 Task: Create a task  Upgrade and migrate company servers to a cloud-based solution , assign it to team member softage.2@softage.net in the project AgileCollab and update the status of the task to  On Track  , set the priority of the task to High
Action: Mouse moved to (78, 61)
Screenshot: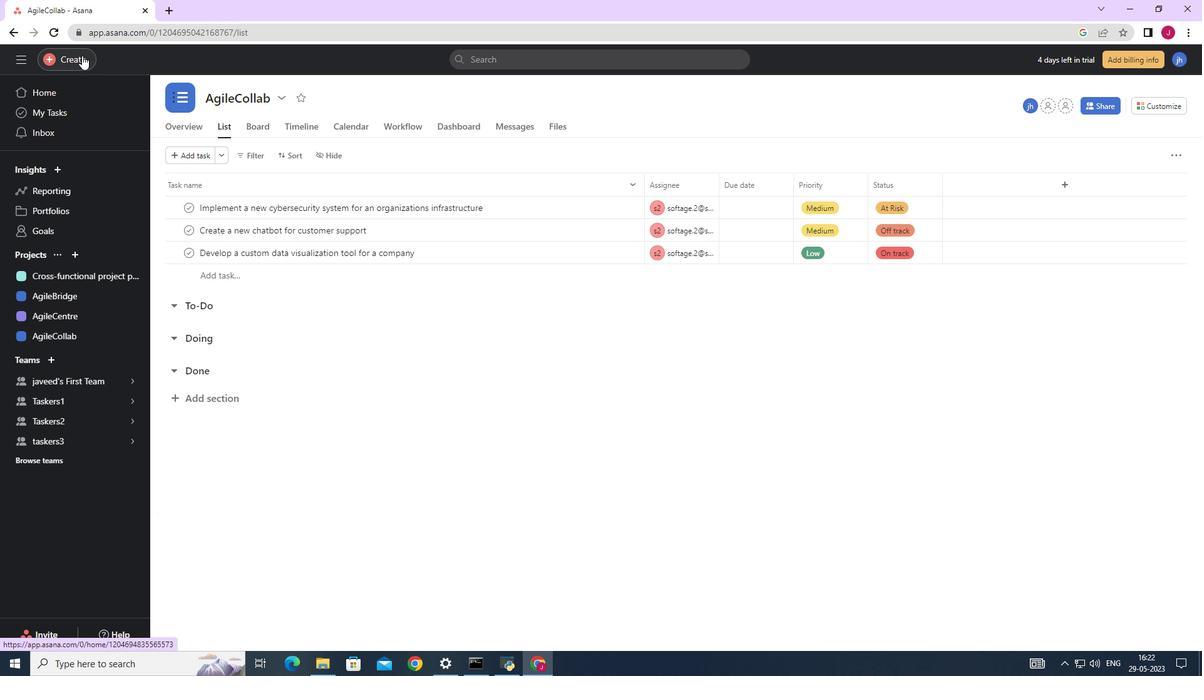 
Action: Mouse pressed left at (78, 61)
Screenshot: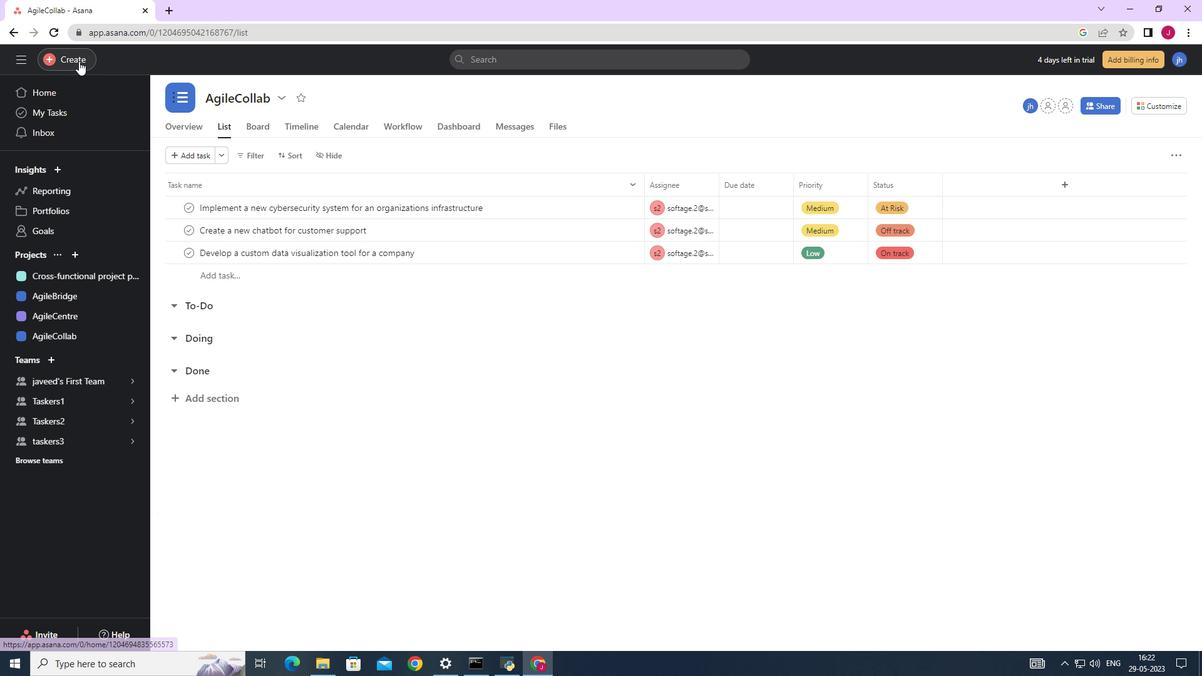 
Action: Mouse moved to (154, 66)
Screenshot: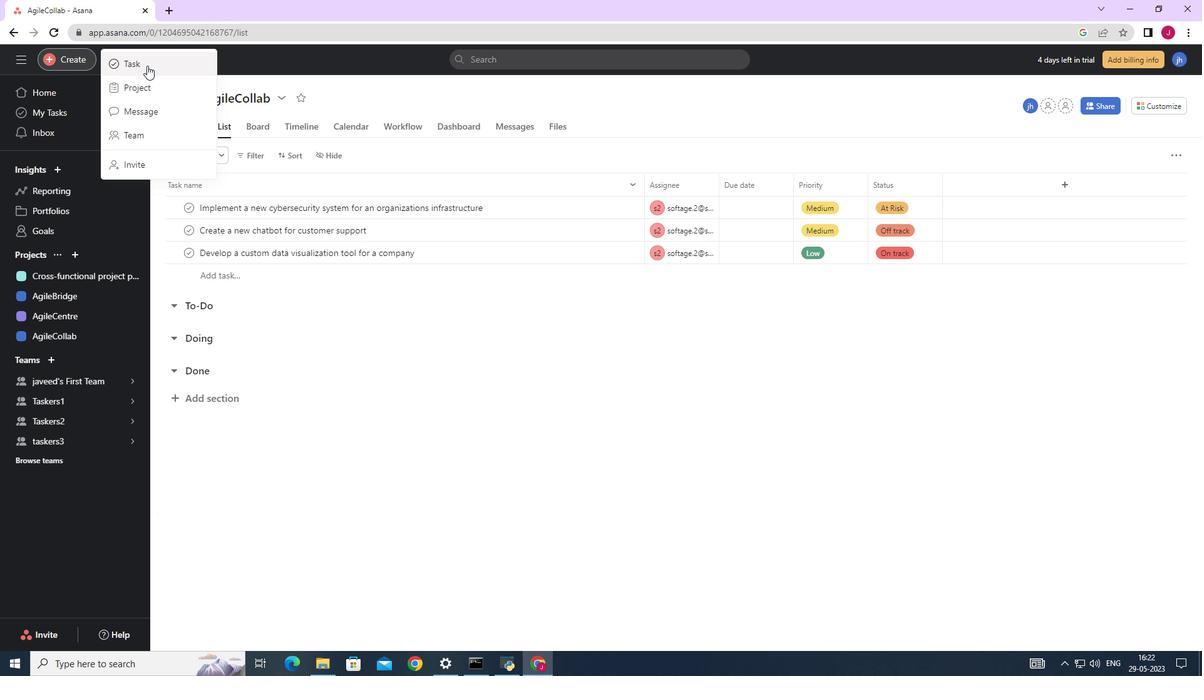 
Action: Mouse pressed left at (154, 66)
Screenshot: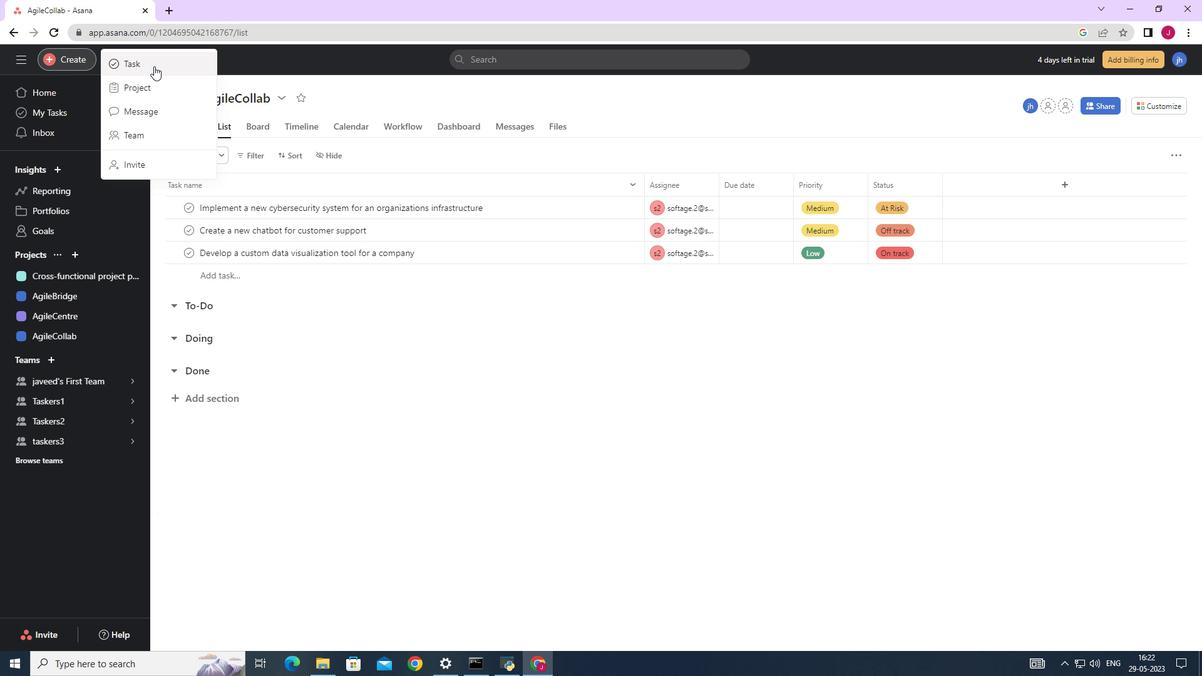 
Action: Mouse moved to (979, 416)
Screenshot: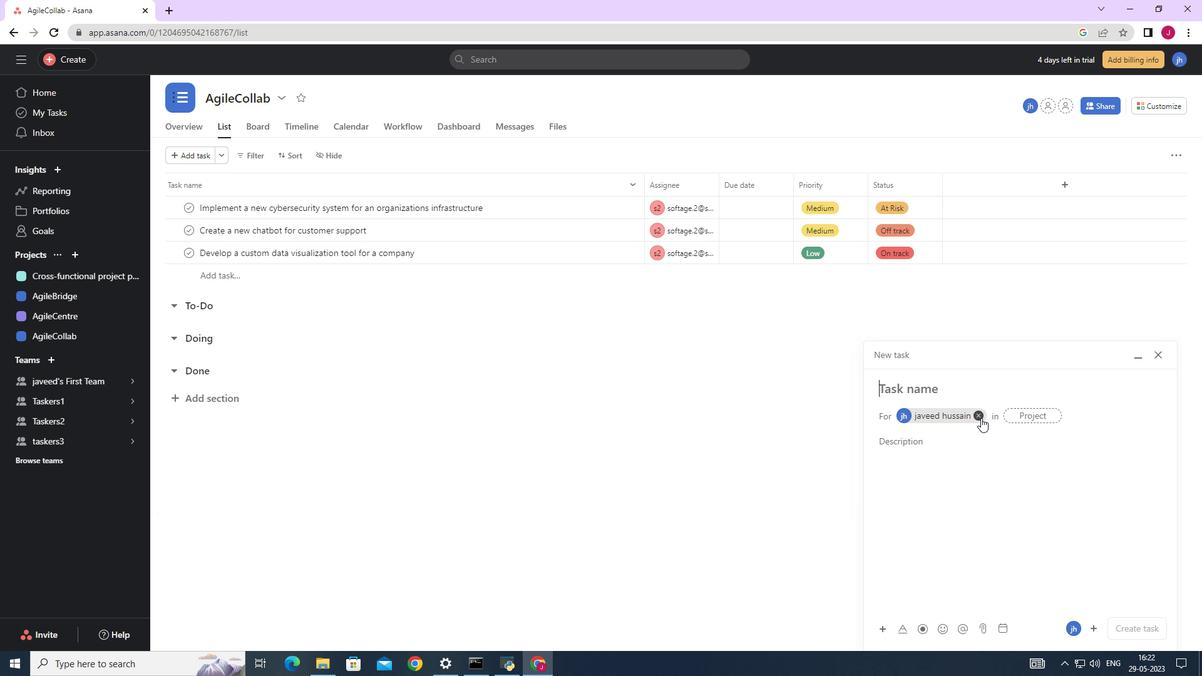 
Action: Mouse pressed left at (979, 416)
Screenshot: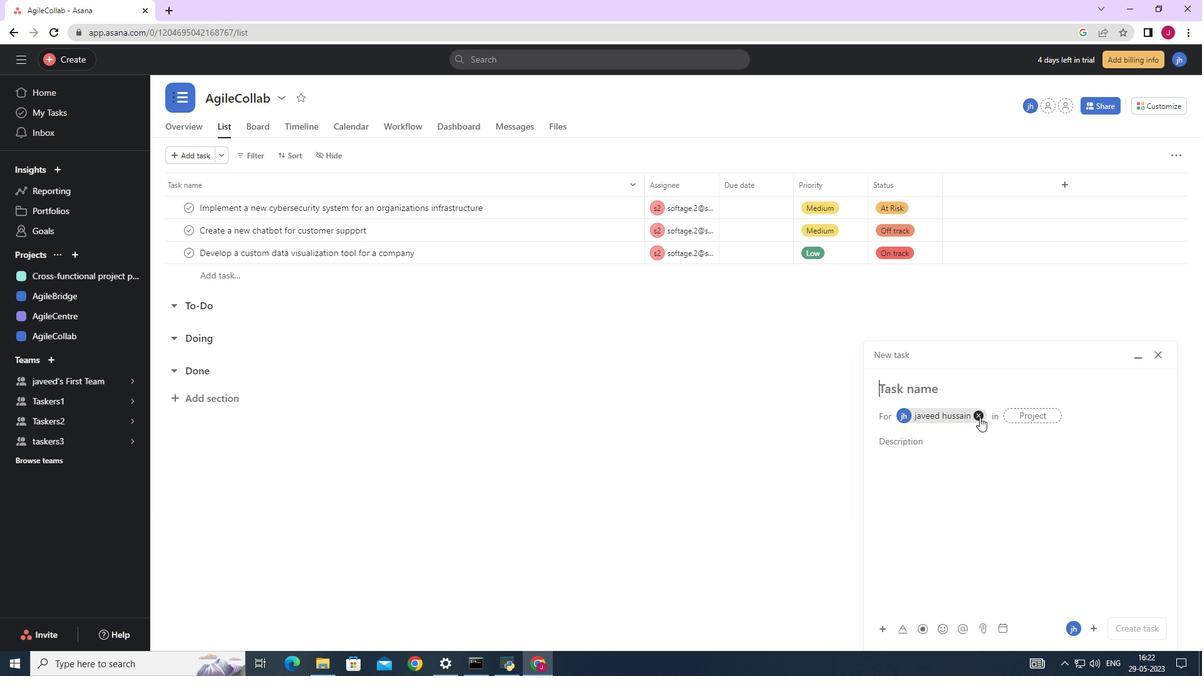 
Action: Mouse moved to (909, 385)
Screenshot: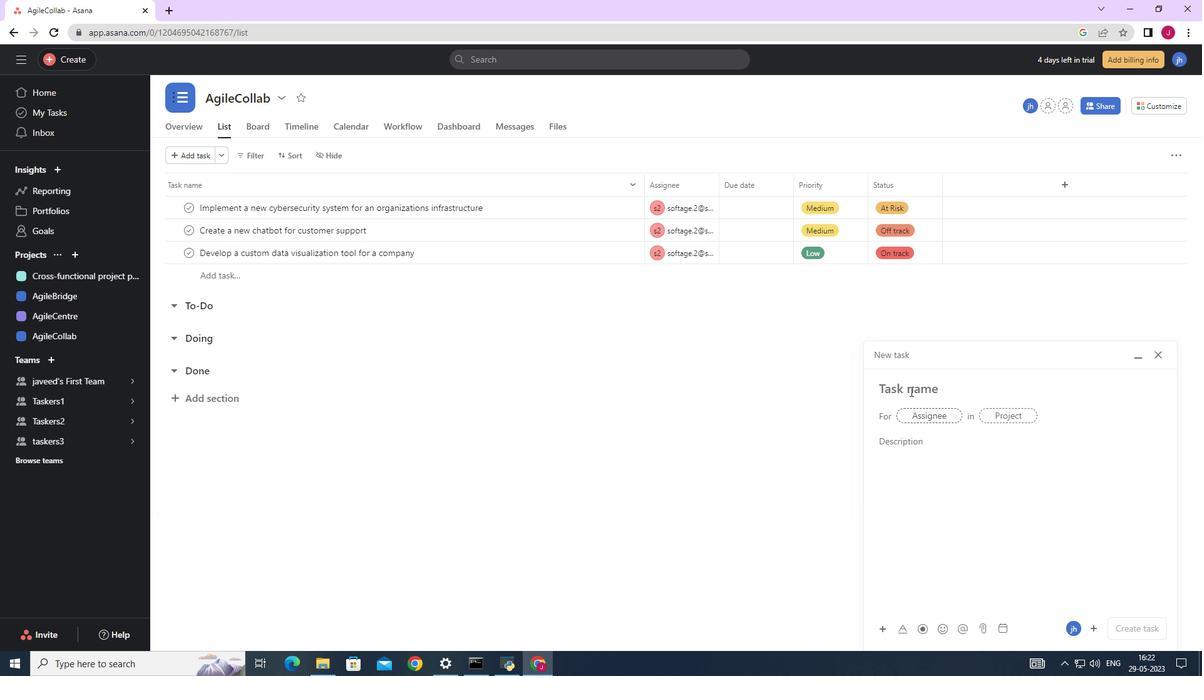 
Action: Mouse pressed left at (909, 385)
Screenshot: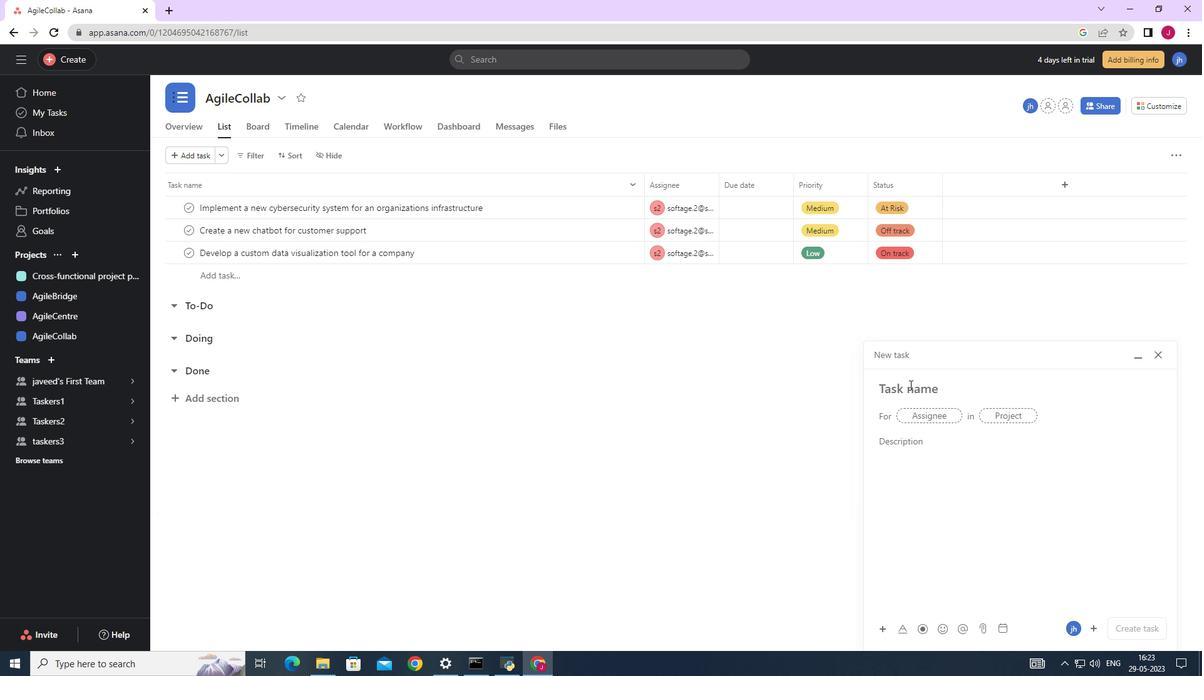 
Action: Key pressed <Key.caps_lock>U<Key.caps_lock>pgrade<Key.space>and<Key.space>migrate<Key.space>company<Key.space>servers<Key.space>to<Key.space>a<Key.space>cloud-v<Key.backspace>based<Key.space>solution
Screenshot: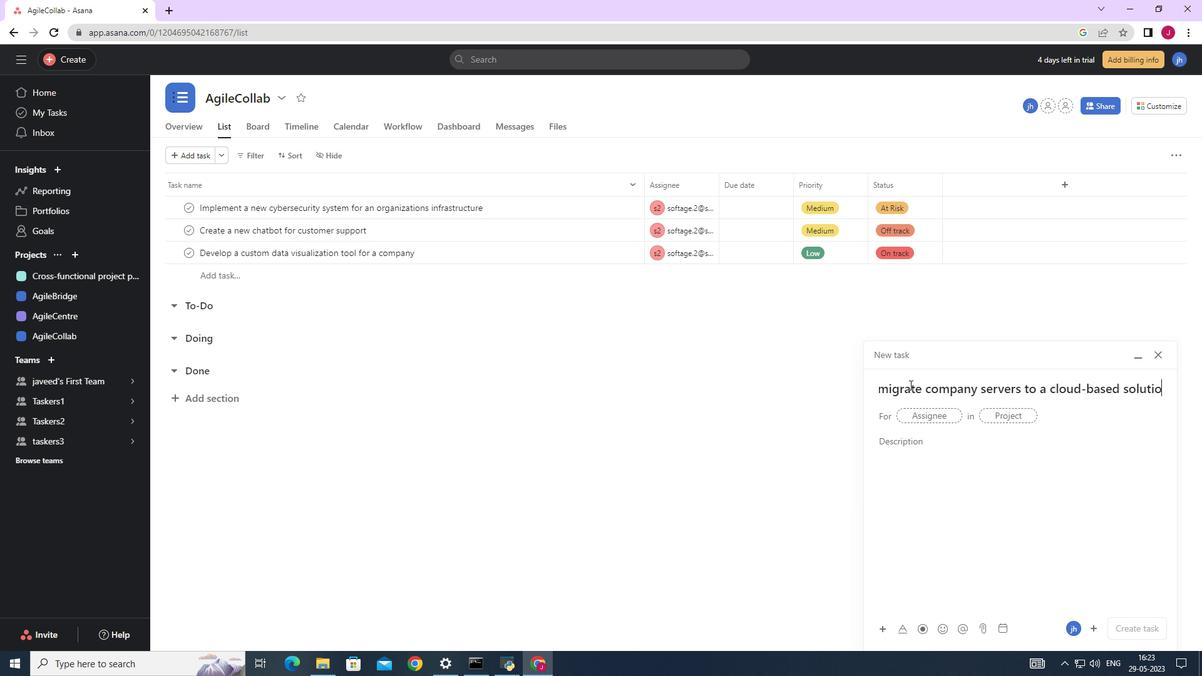 
Action: Mouse moved to (921, 417)
Screenshot: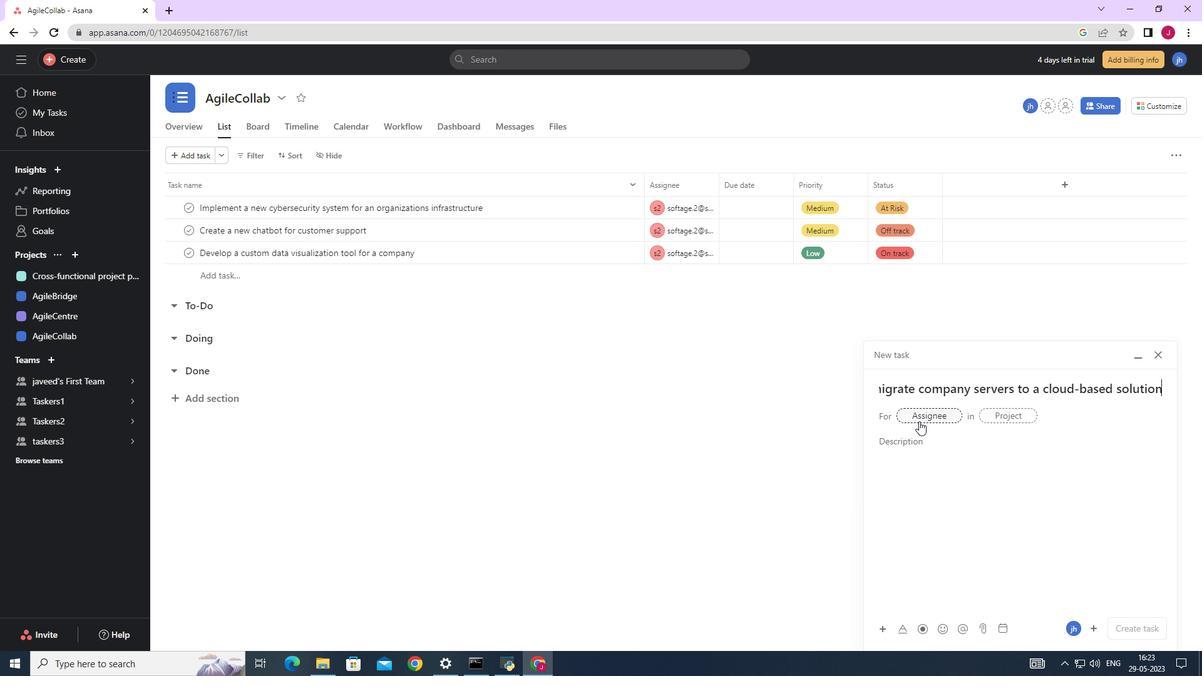 
Action: Mouse pressed left at (921, 417)
Screenshot: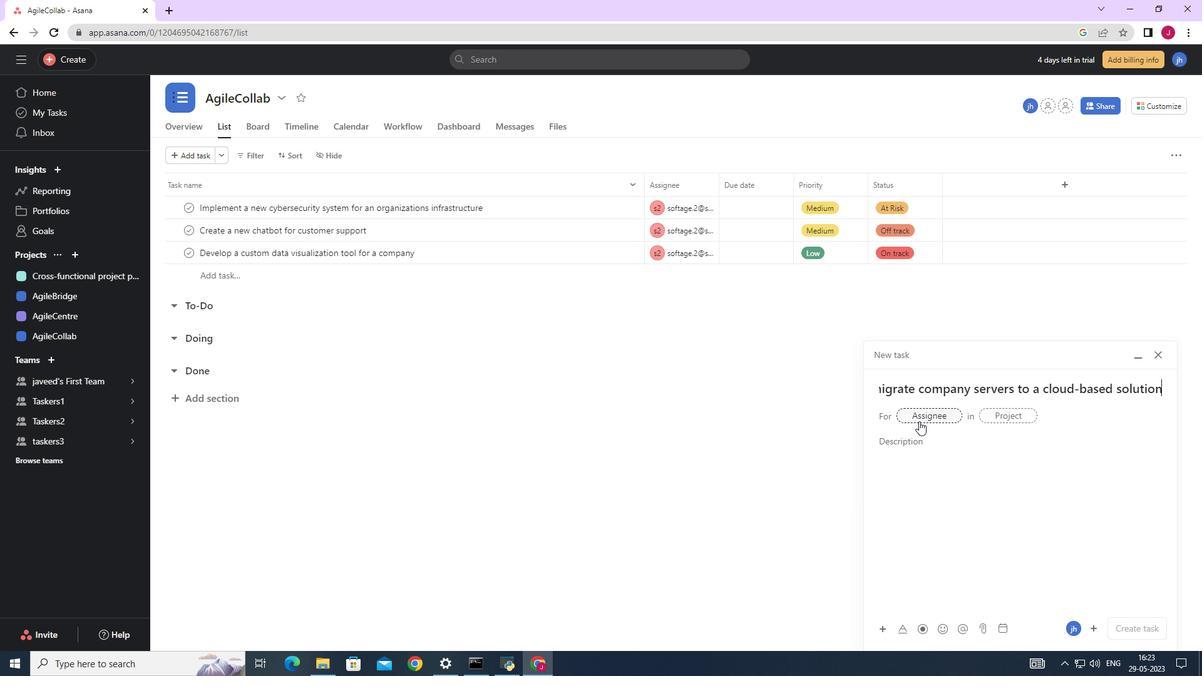 
Action: Mouse moved to (921, 415)
Screenshot: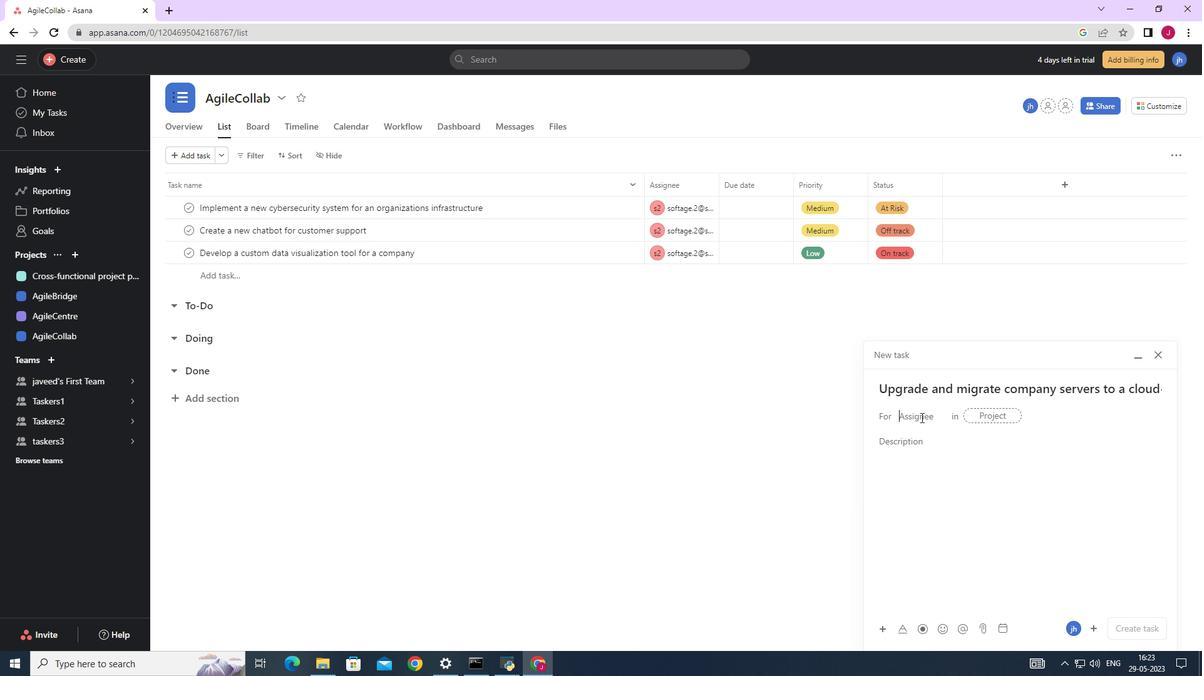 
Action: Key pressed so
Screenshot: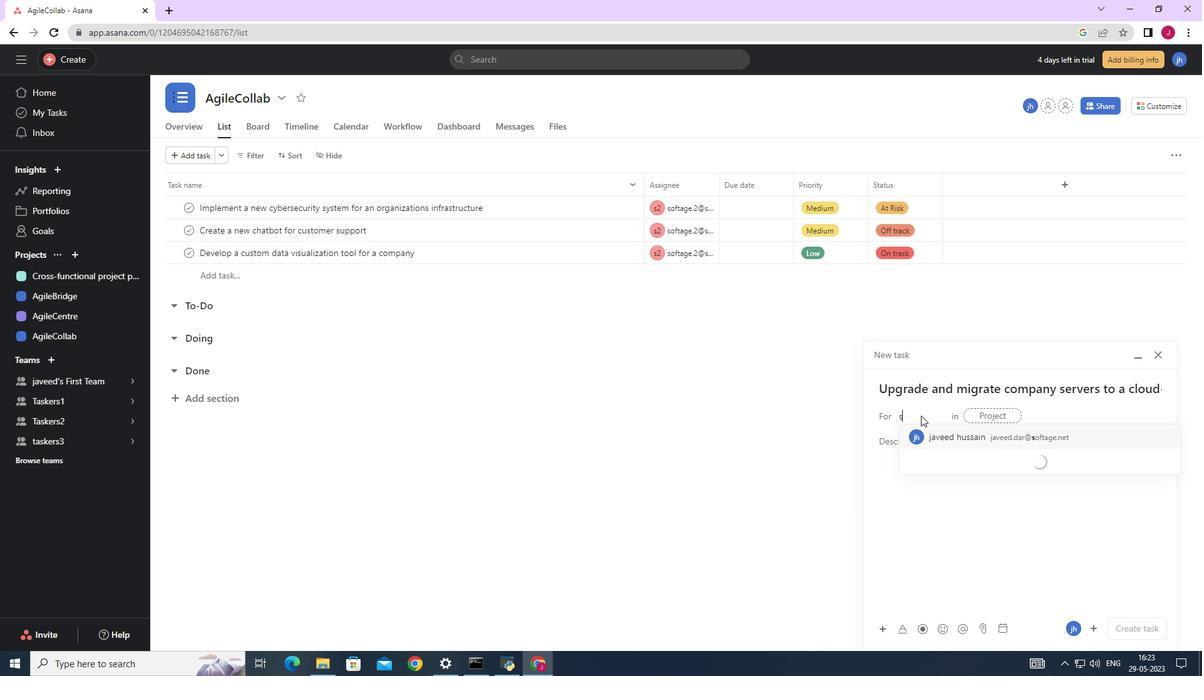 
Action: Mouse moved to (1000, 507)
Screenshot: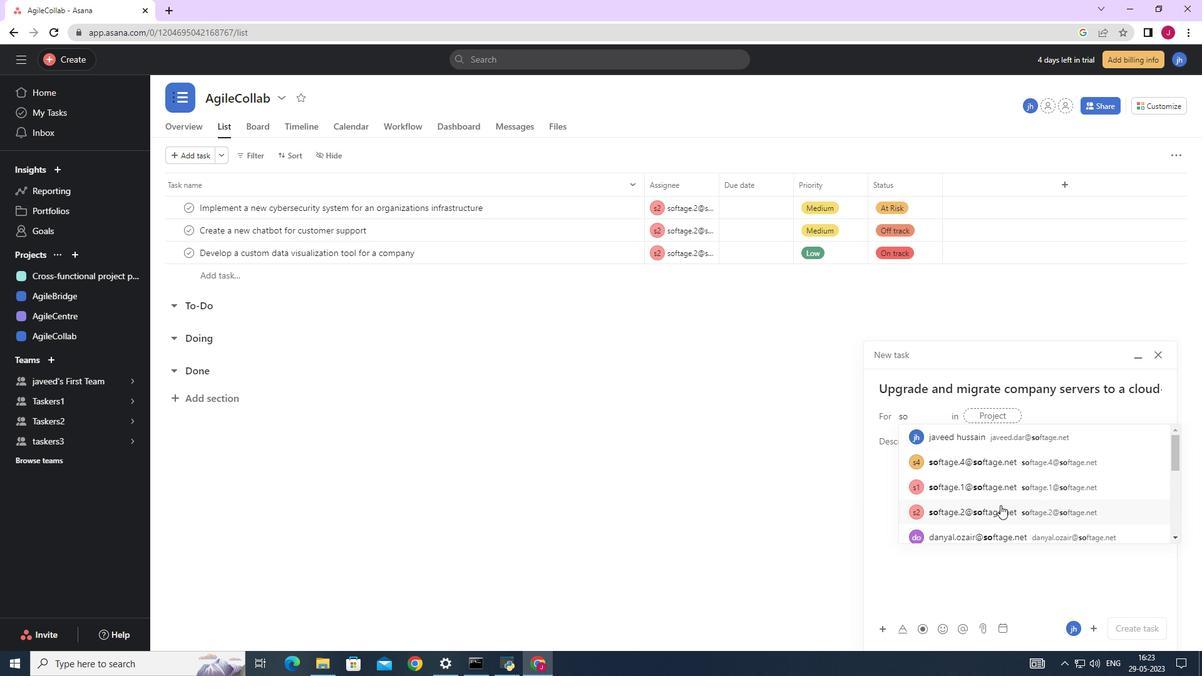 
Action: Mouse pressed left at (1000, 507)
Screenshot: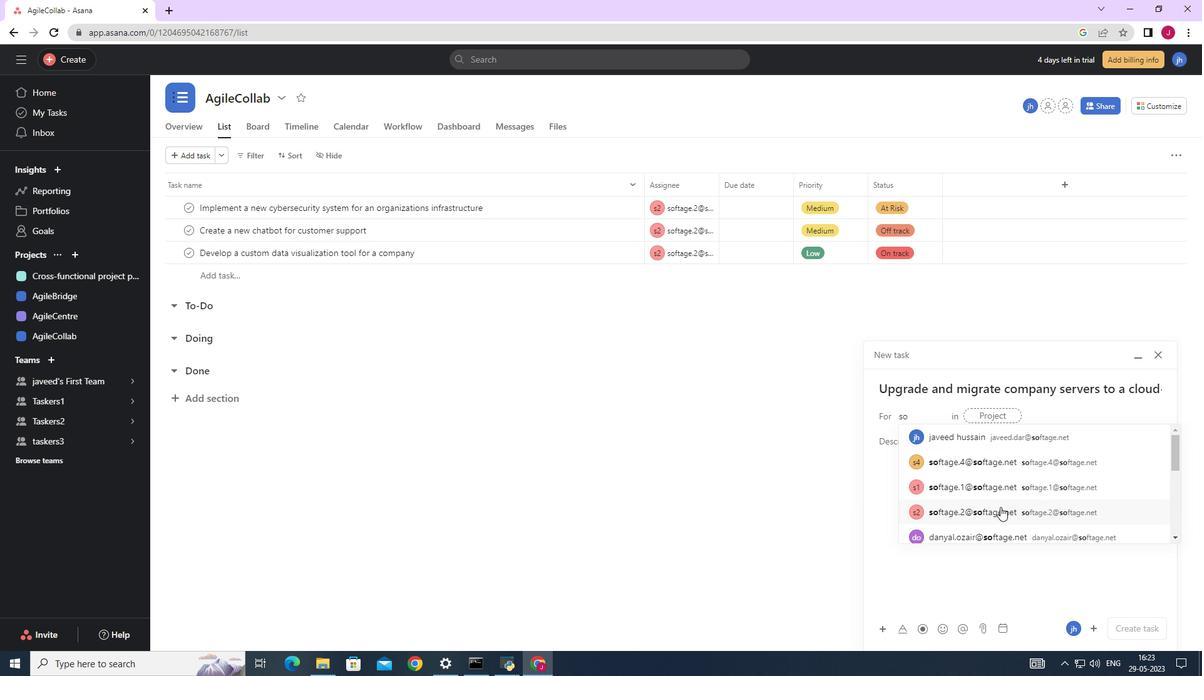
Action: Mouse moved to (1038, 415)
Screenshot: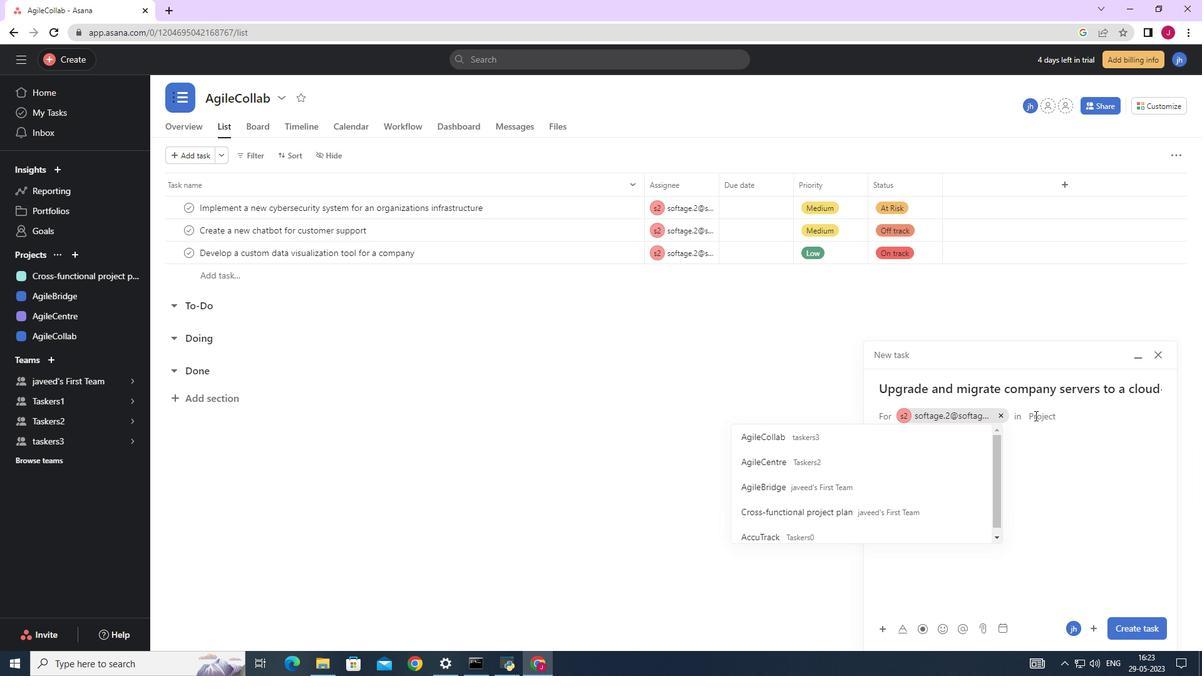 
Action: Mouse pressed left at (1038, 415)
Screenshot: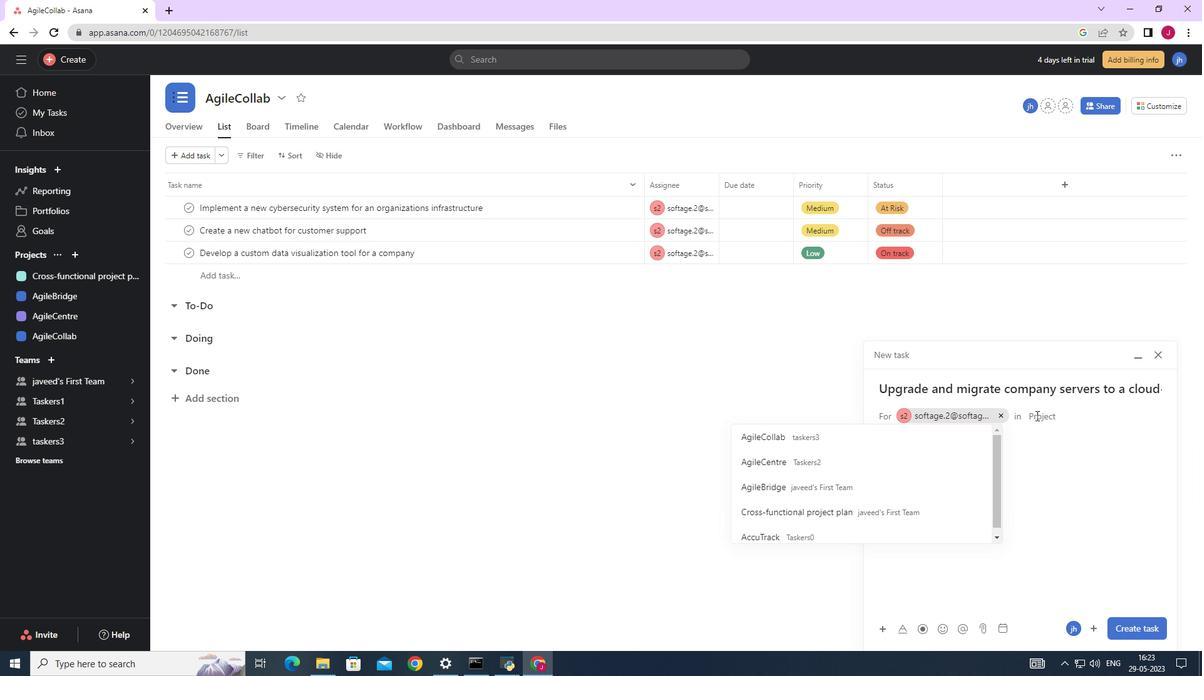 
Action: Mouse moved to (847, 432)
Screenshot: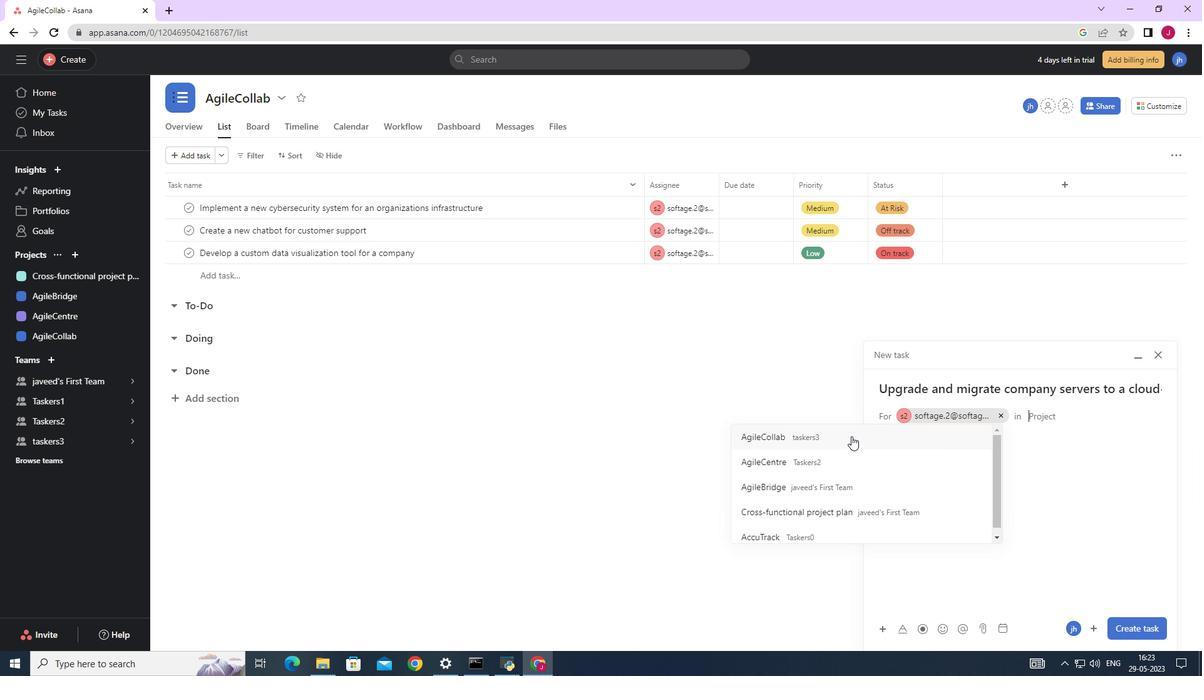 
Action: Mouse pressed left at (847, 432)
Screenshot: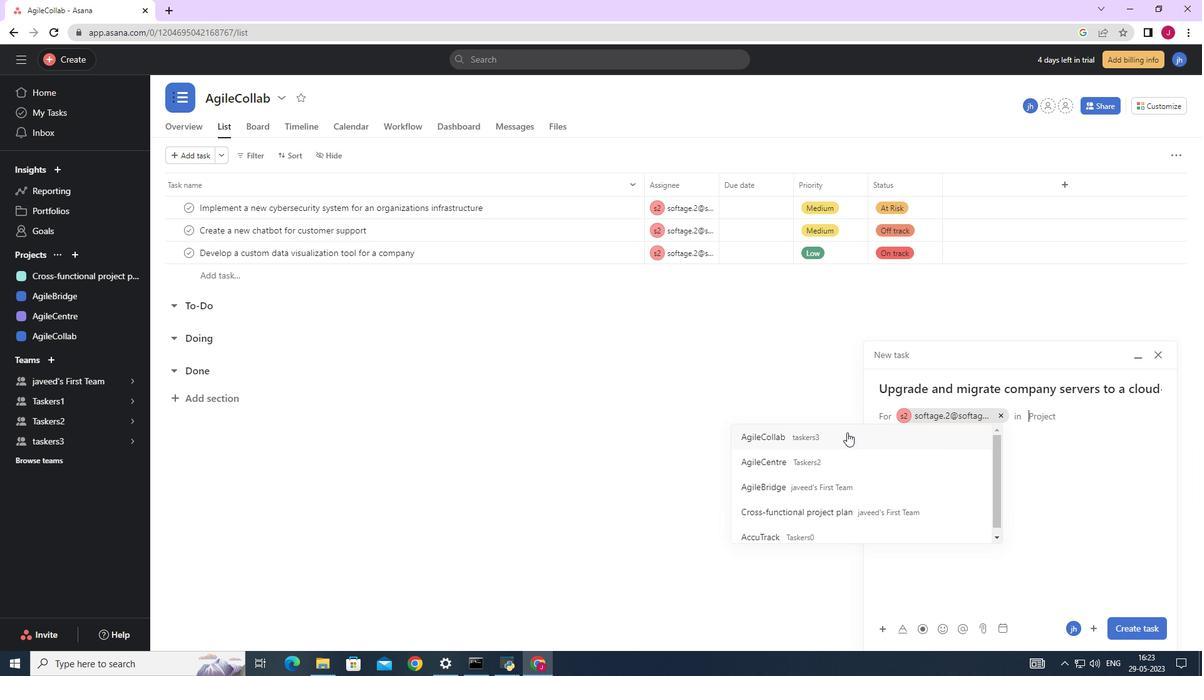 
Action: Mouse moved to (1132, 629)
Screenshot: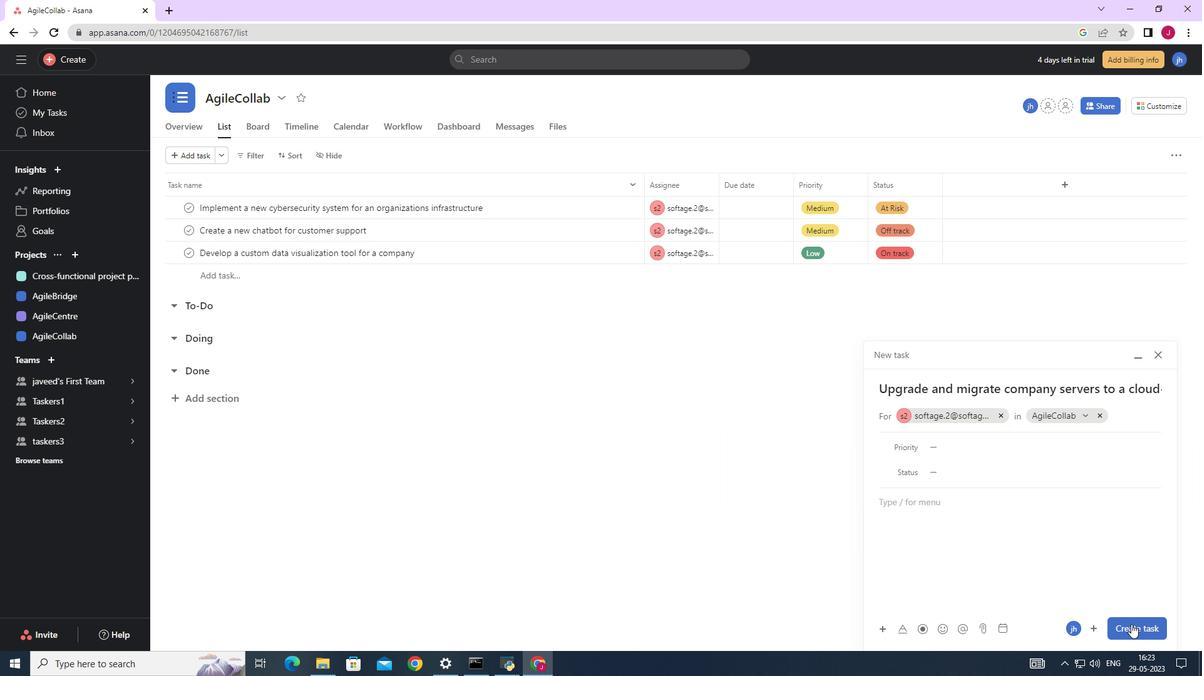 
Action: Mouse pressed left at (1132, 629)
Screenshot: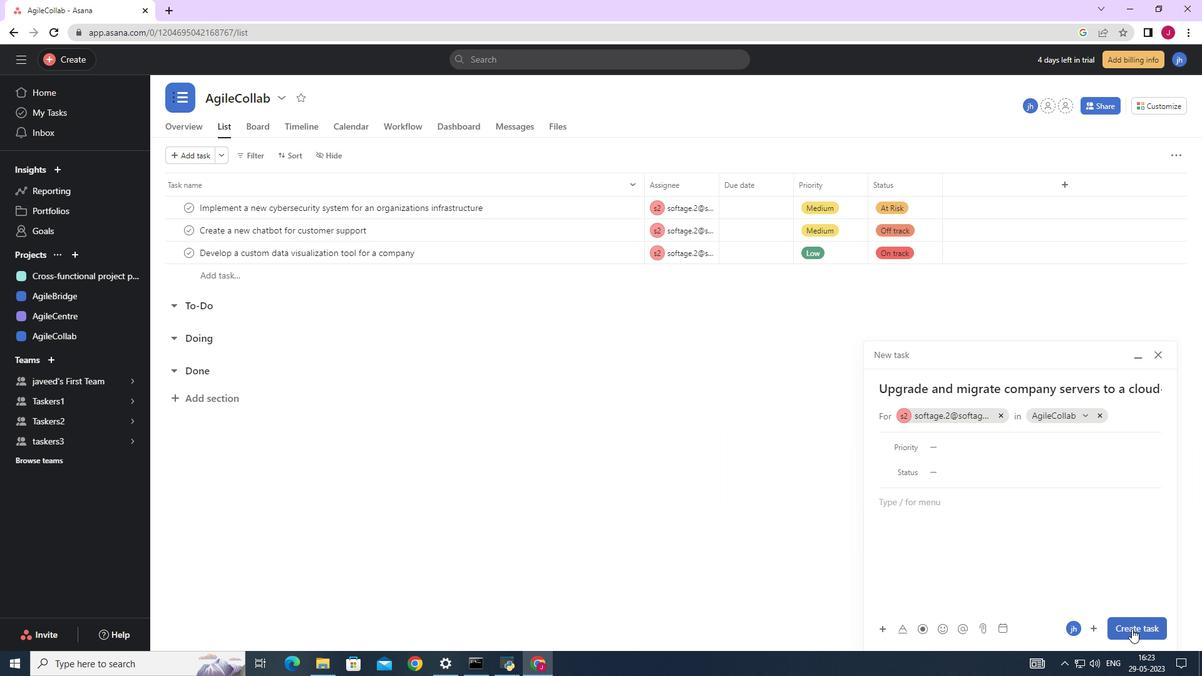 
Action: Mouse moved to (851, 538)
Screenshot: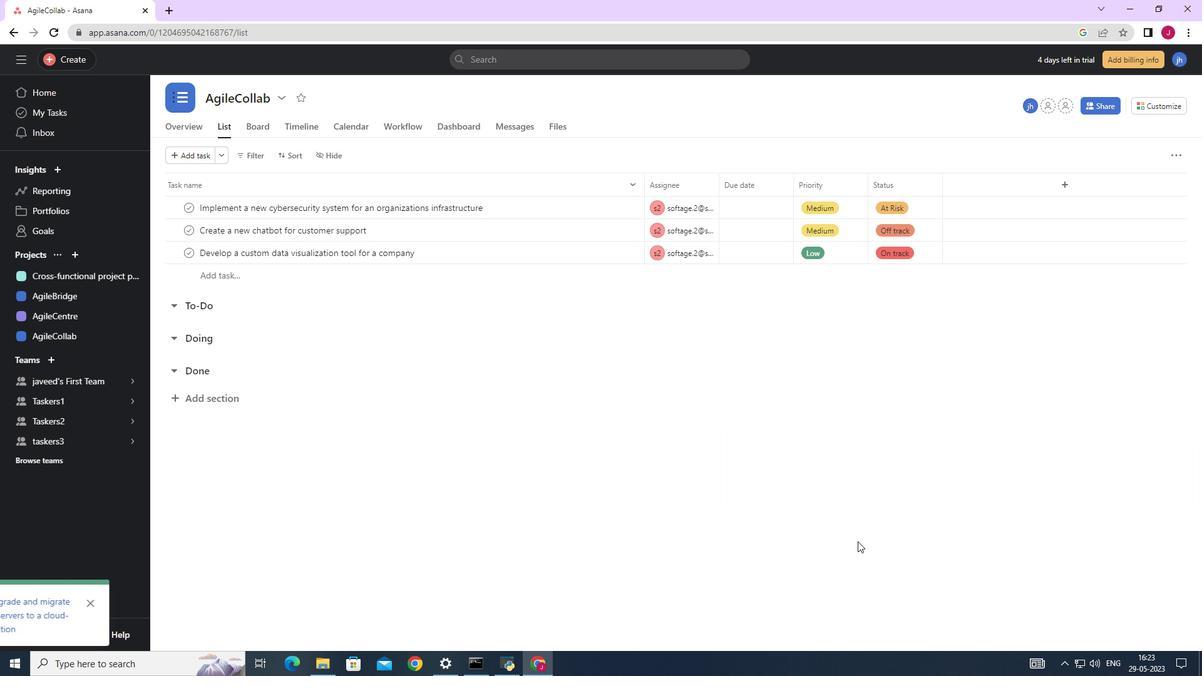 
